 Task: Filter the news for the year 2023.
Action: Mouse moved to (1173, 229)
Screenshot: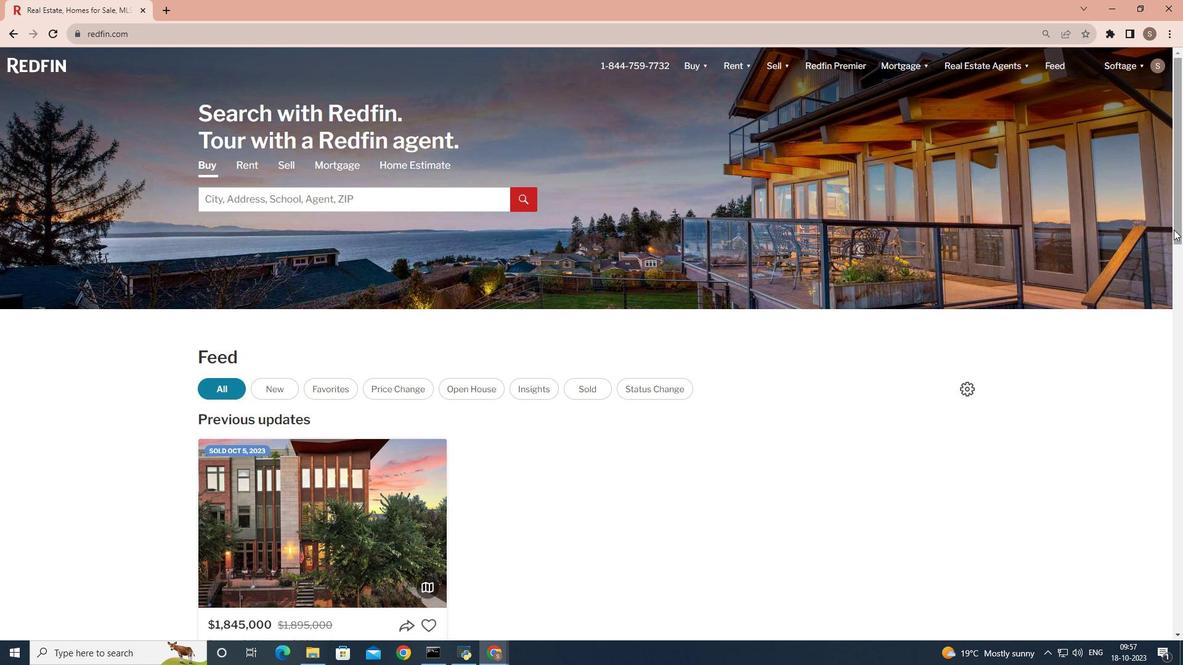 
Action: Mouse pressed left at (1173, 229)
Screenshot: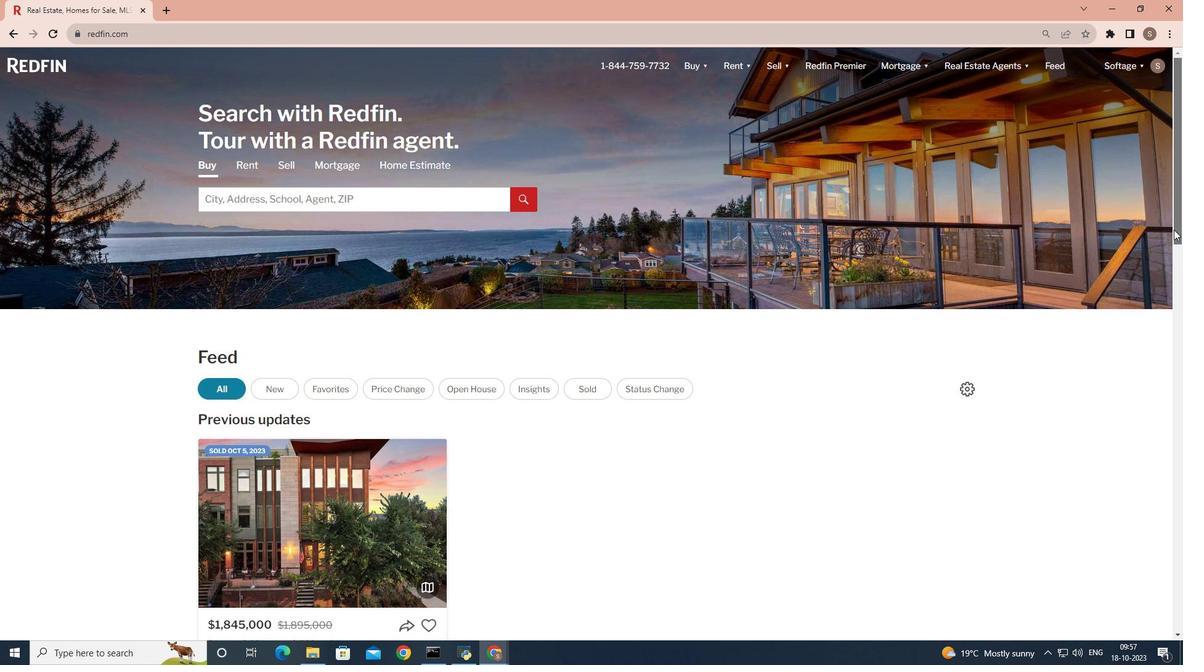 
Action: Mouse moved to (344, 491)
Screenshot: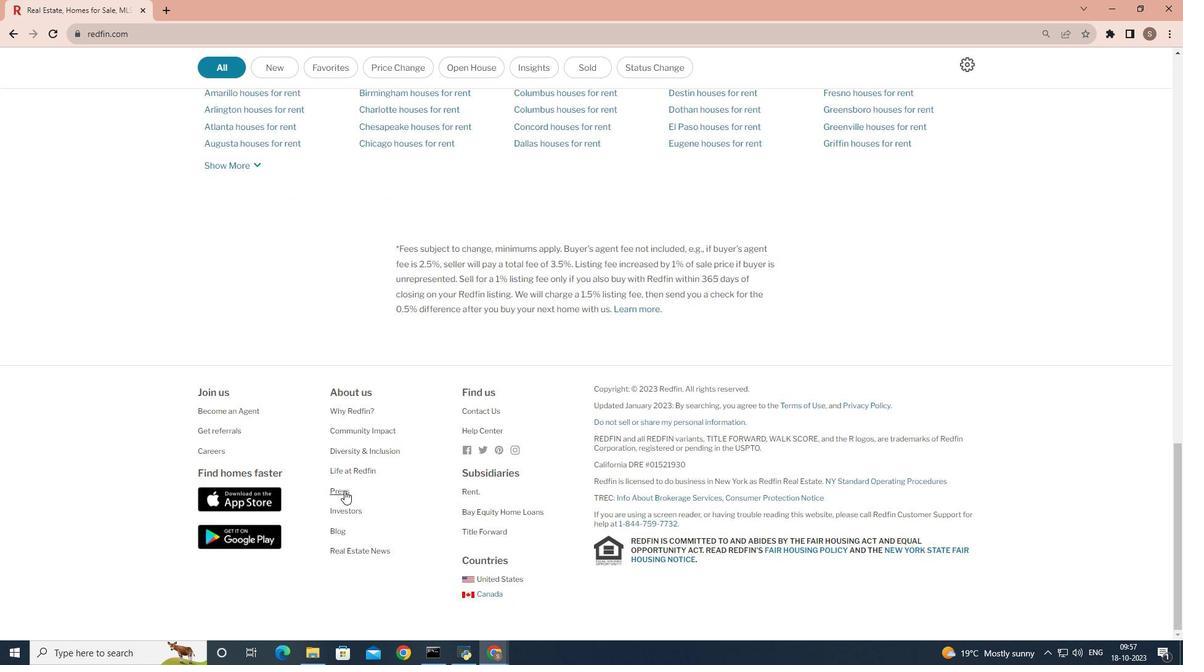 
Action: Mouse pressed left at (344, 491)
Screenshot: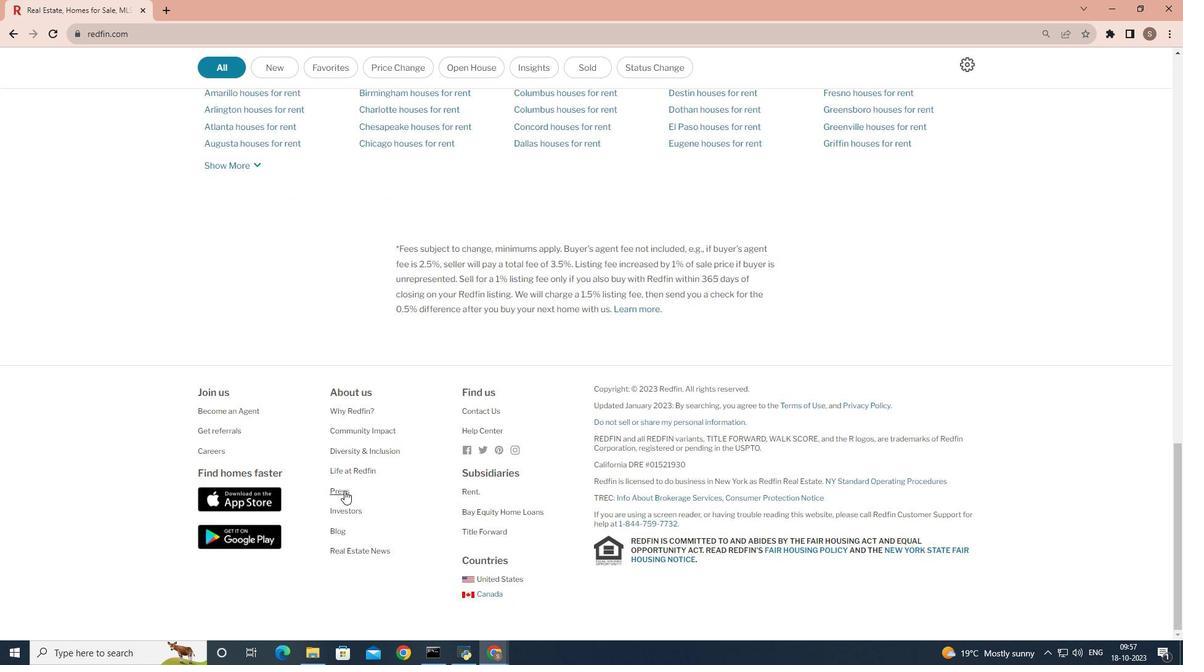 
Action: Mouse moved to (378, 497)
Screenshot: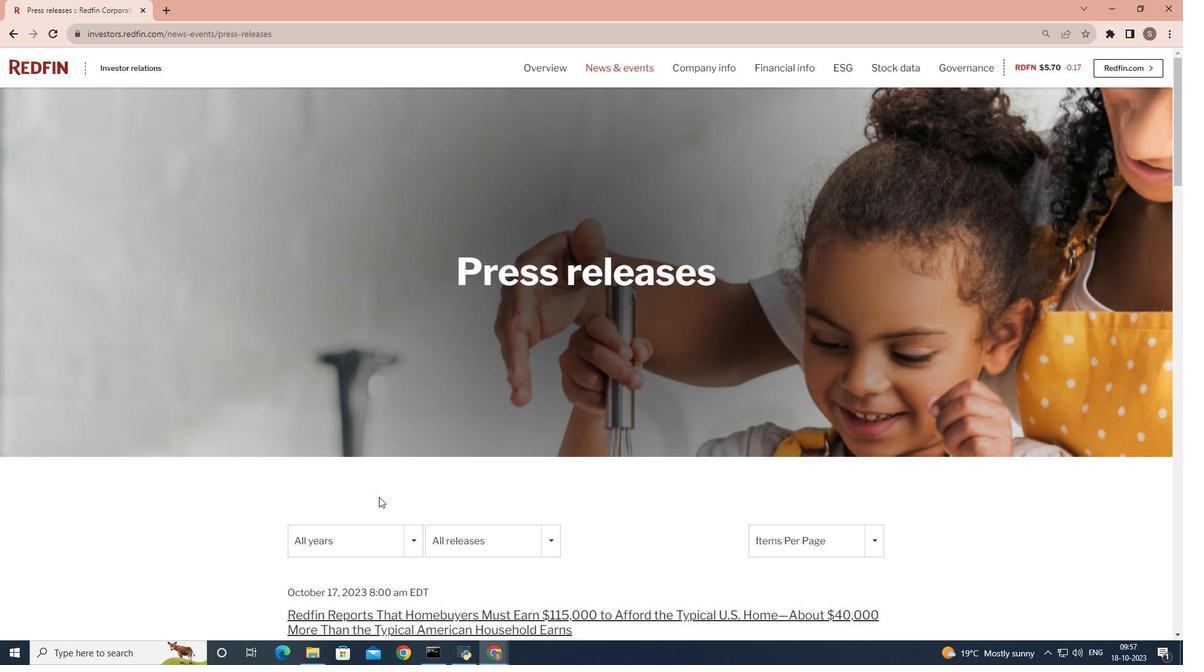 
Action: Mouse scrolled (378, 496) with delta (0, 0)
Screenshot: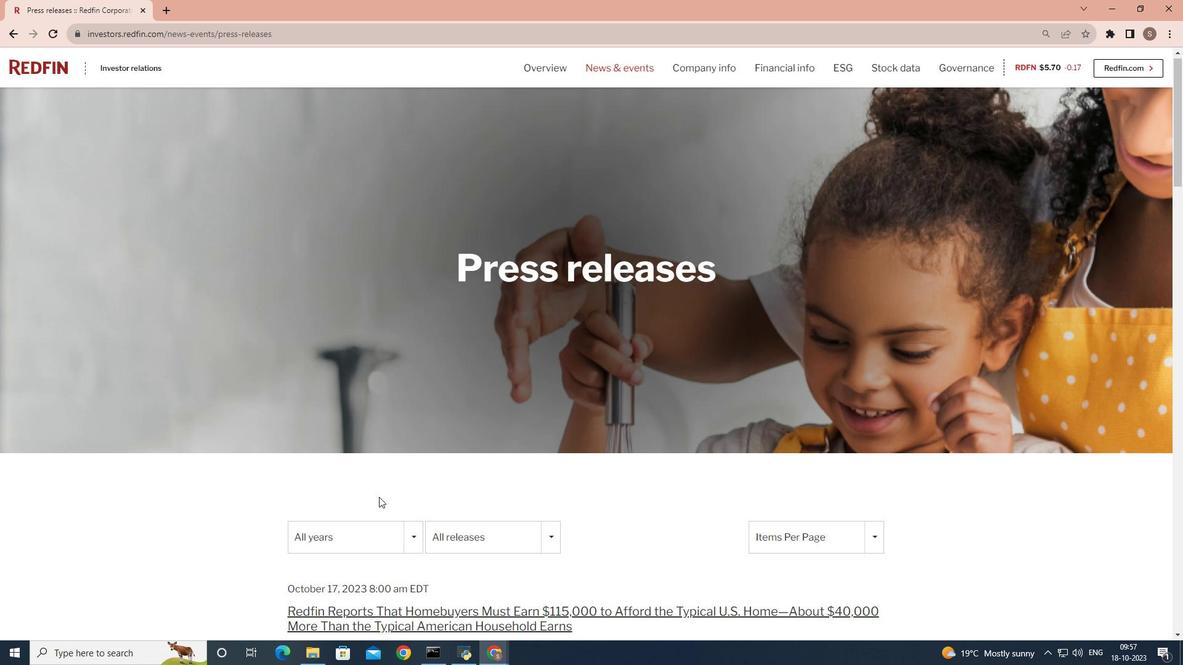 
Action: Mouse moved to (407, 479)
Screenshot: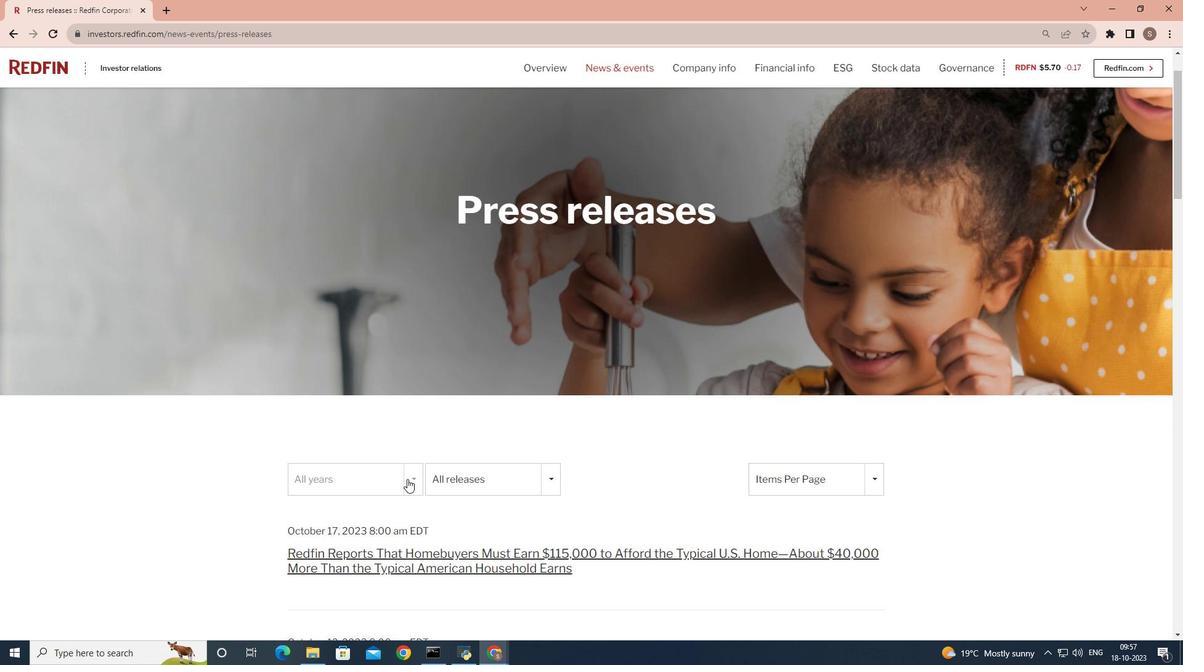 
Action: Mouse pressed left at (407, 479)
Screenshot: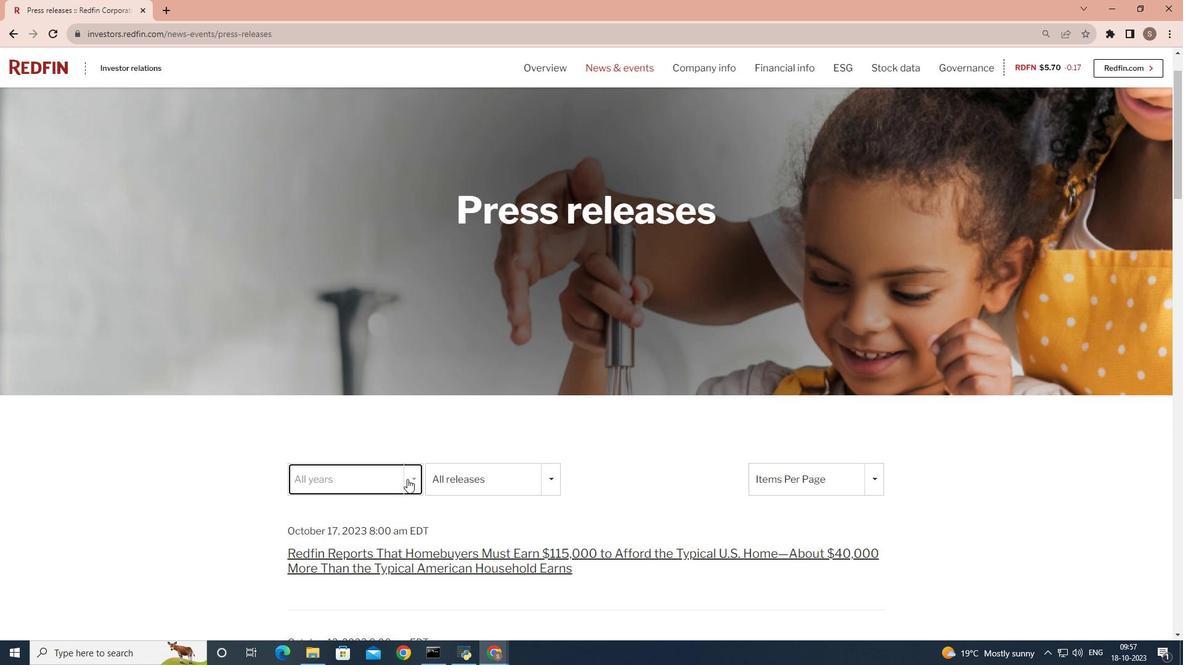 
Action: Mouse moved to (354, 229)
Screenshot: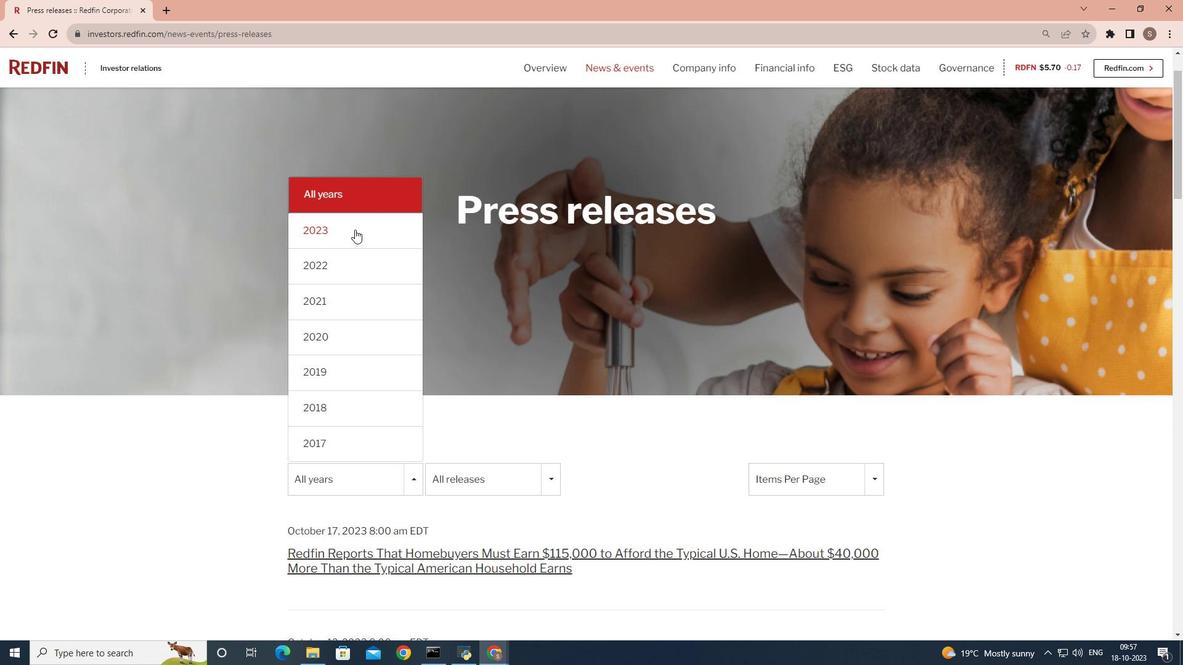
Action: Mouse pressed left at (354, 229)
Screenshot: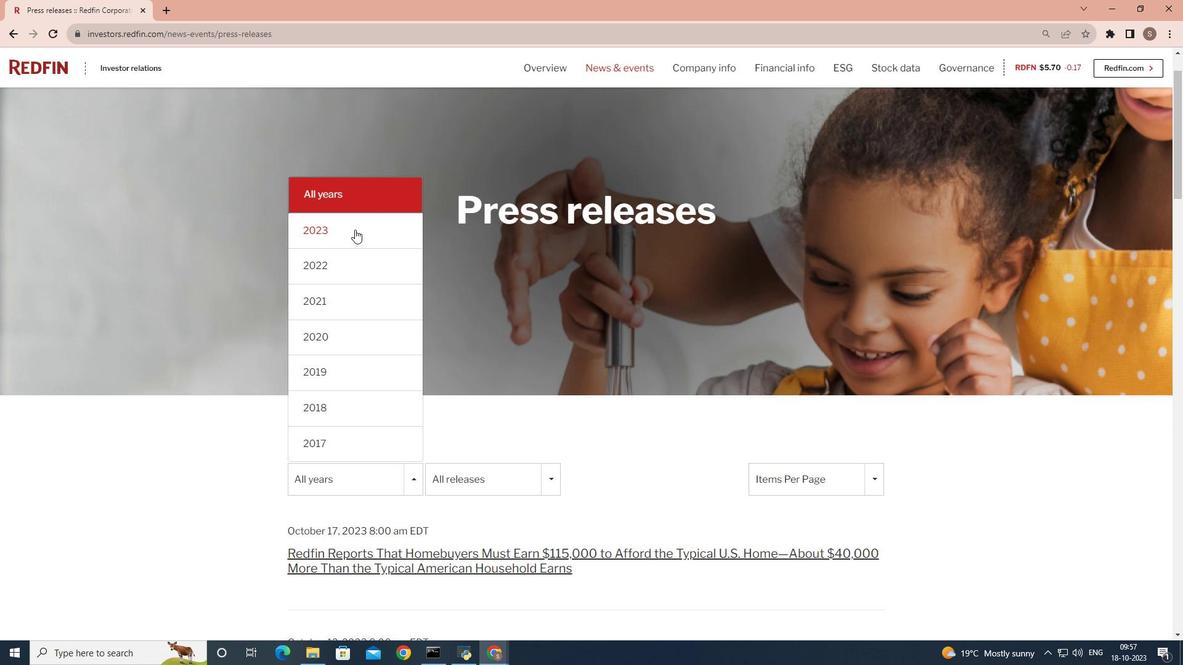 
